 Task: Select "show a warning" if the data is invalid.
Action: Mouse moved to (201, 76)
Screenshot: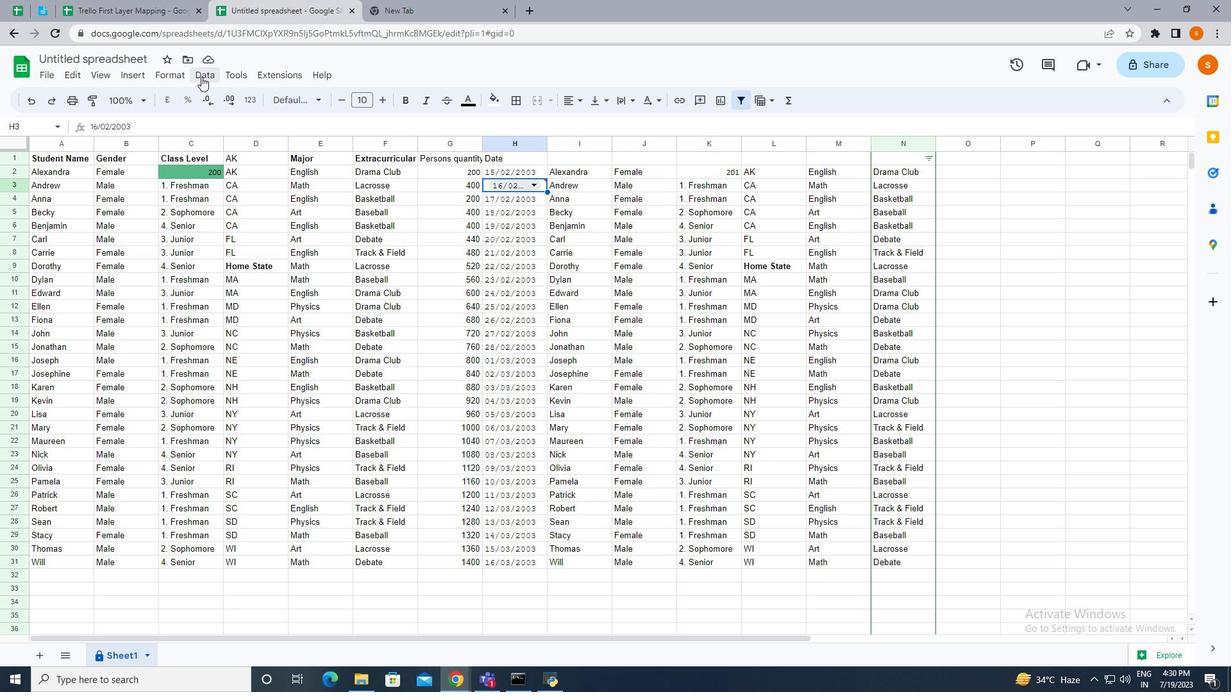 
Action: Mouse pressed left at (201, 76)
Screenshot: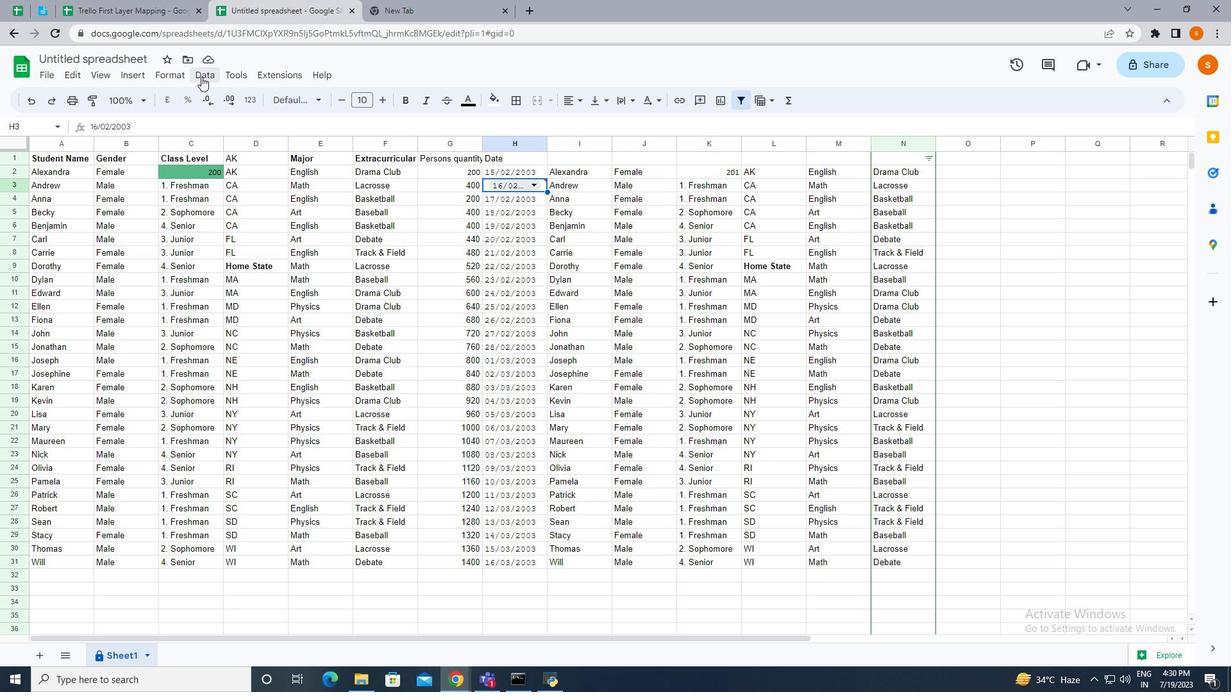 
Action: Mouse moved to (253, 329)
Screenshot: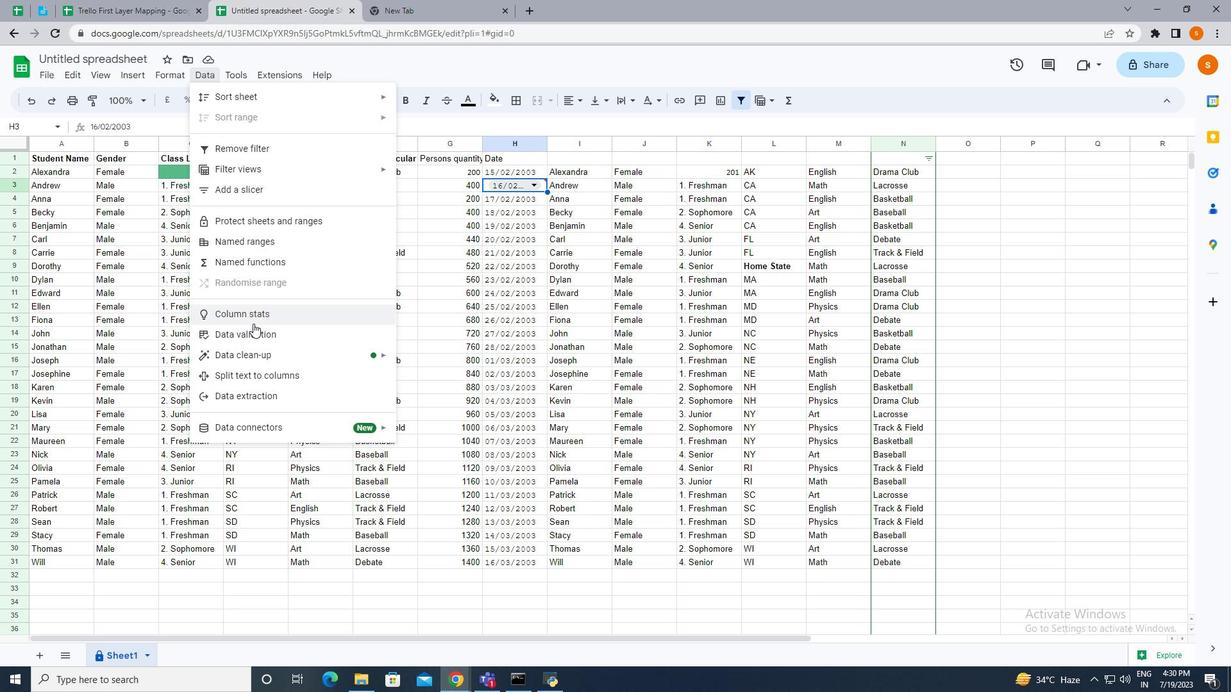 
Action: Mouse pressed left at (253, 329)
Screenshot: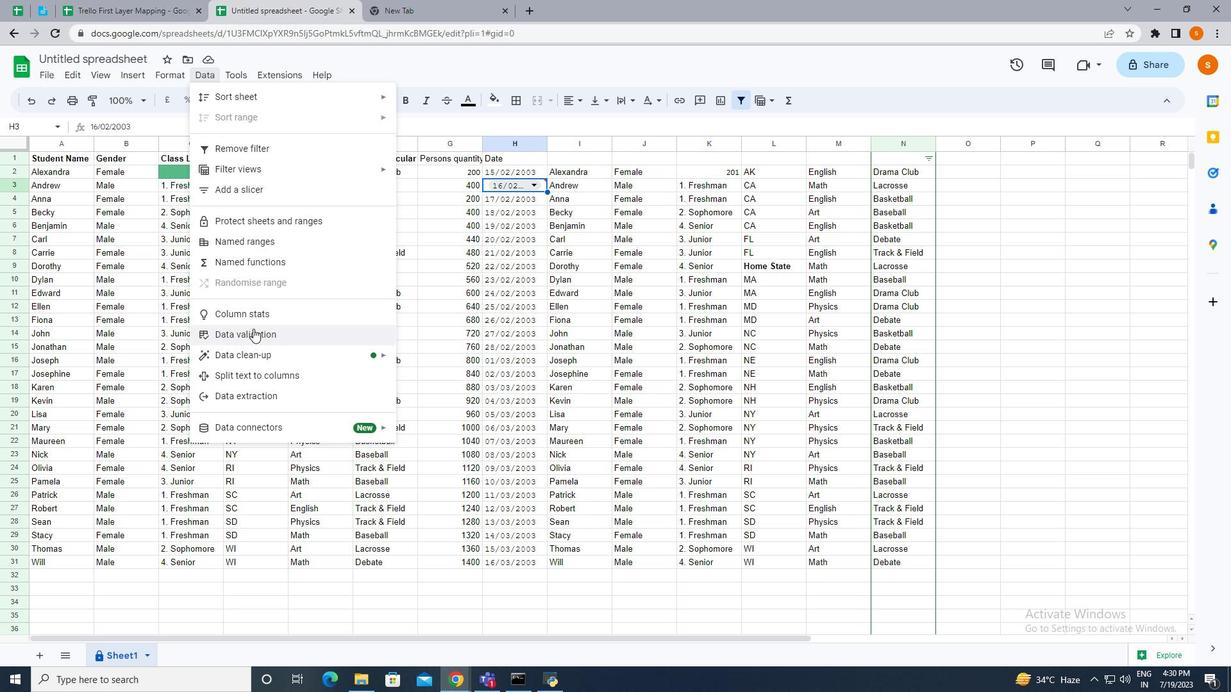 
Action: Mouse moved to (1011, 146)
Screenshot: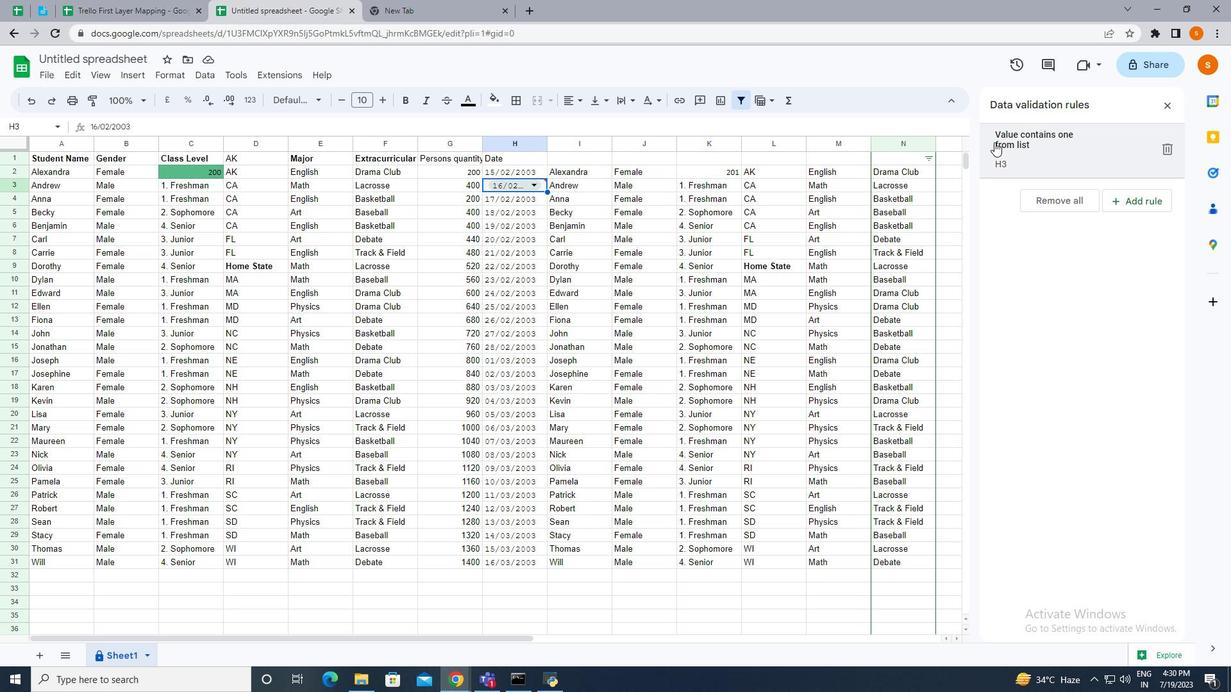
Action: Mouse pressed left at (1011, 146)
Screenshot: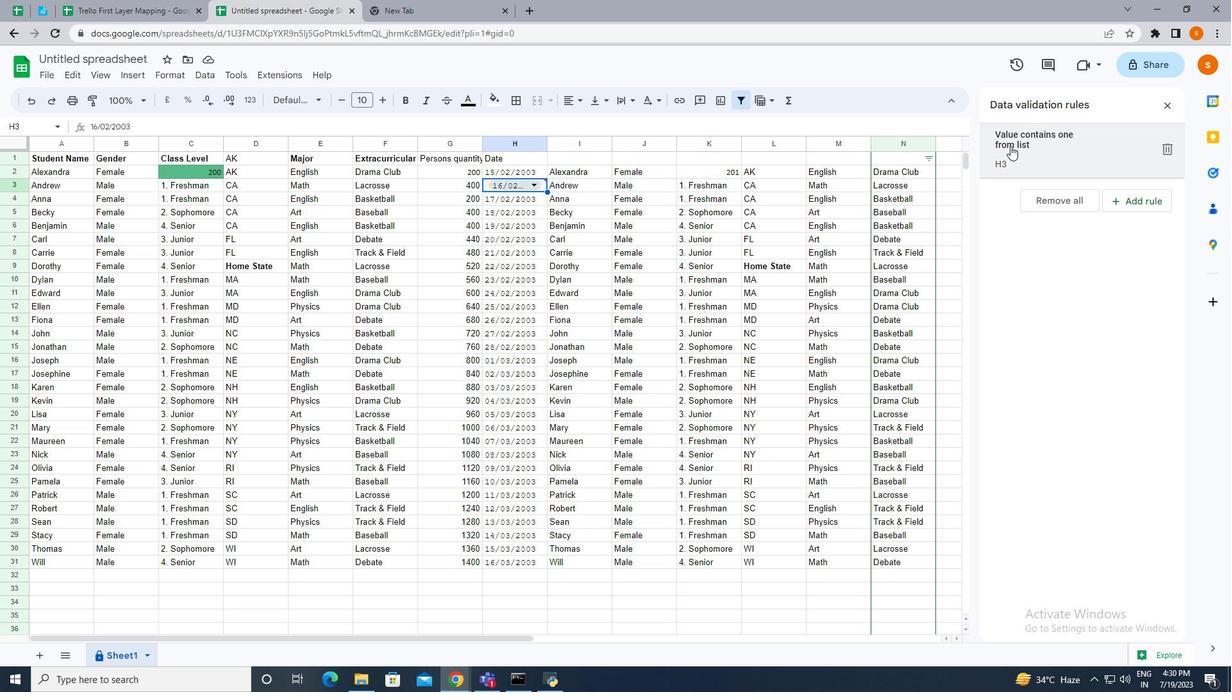 
Action: Mouse moved to (1057, 210)
Screenshot: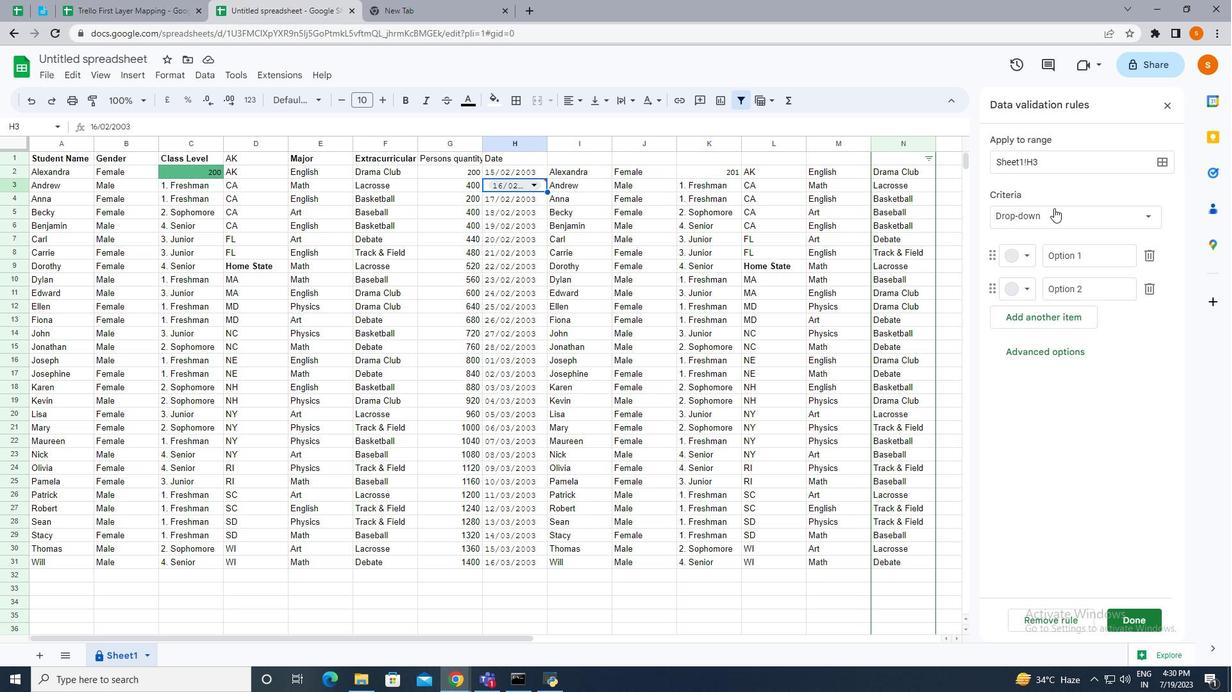 
Action: Mouse pressed left at (1057, 210)
Screenshot: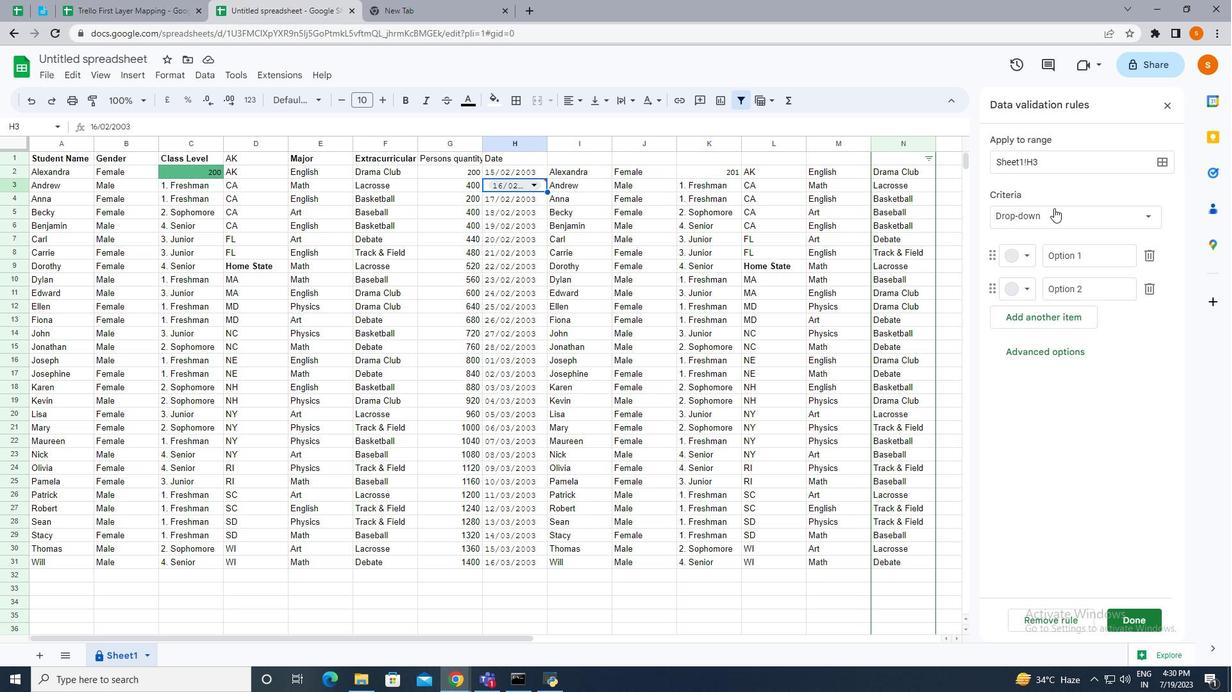 
Action: Mouse moved to (1093, 545)
Screenshot: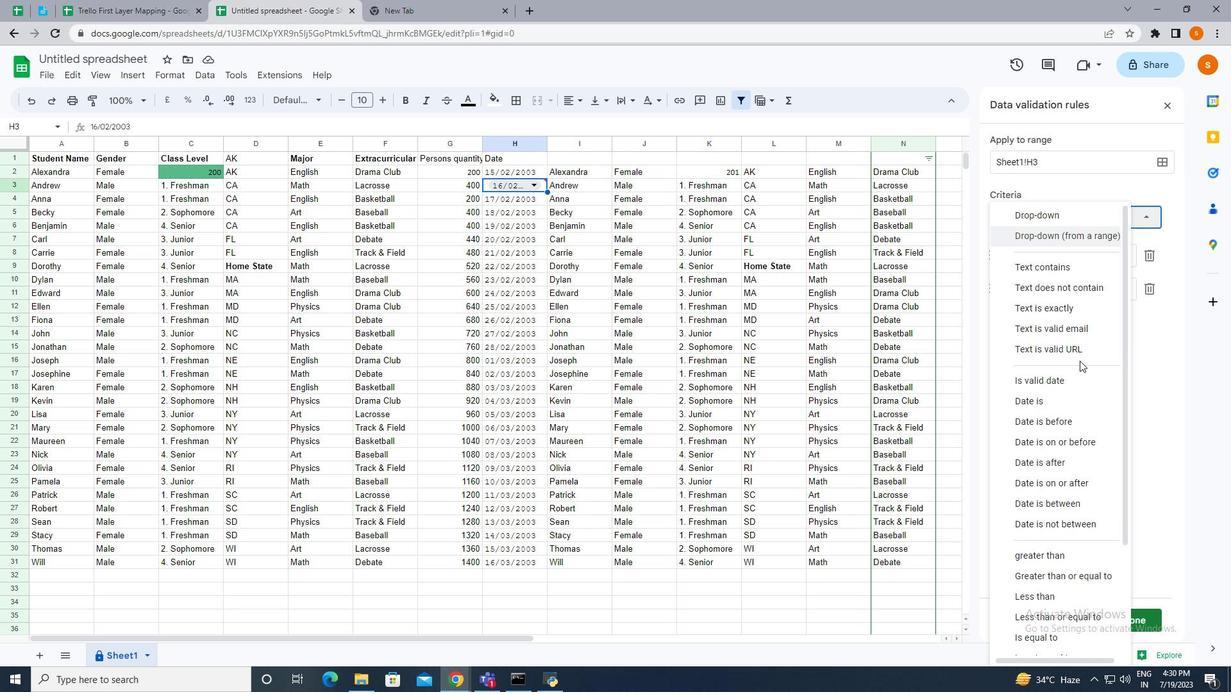 
Action: Mouse scrolled (1093, 544) with delta (0, 0)
Screenshot: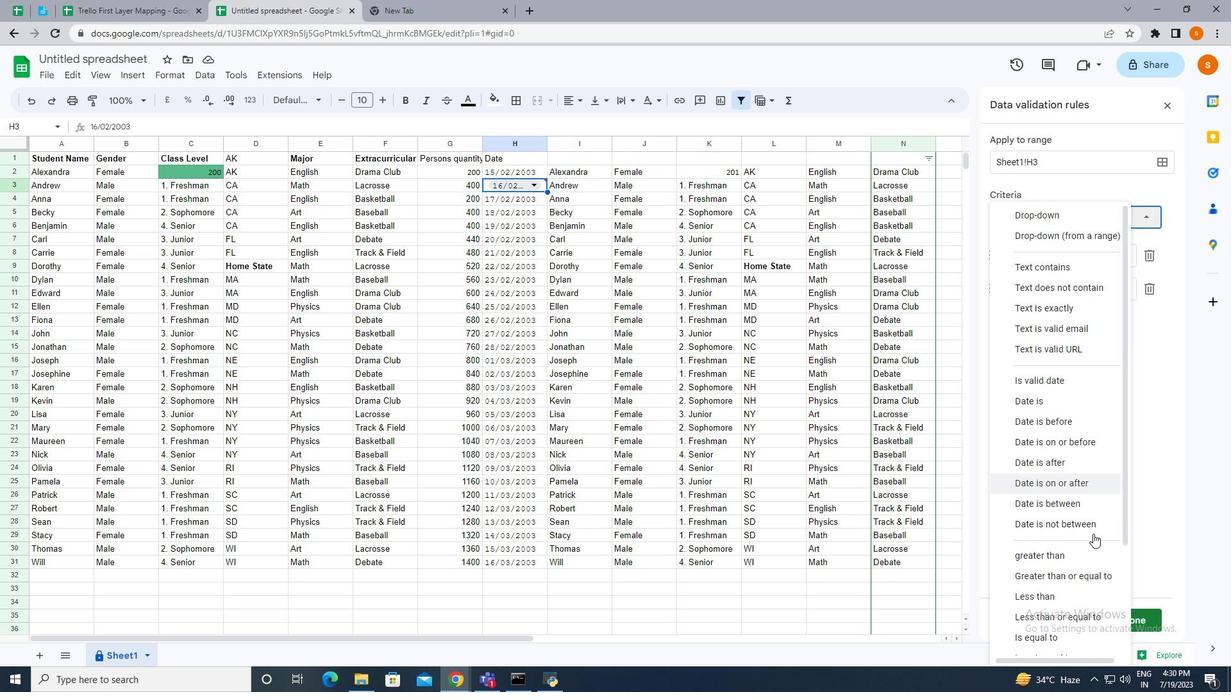 
Action: Mouse moved to (1092, 545)
Screenshot: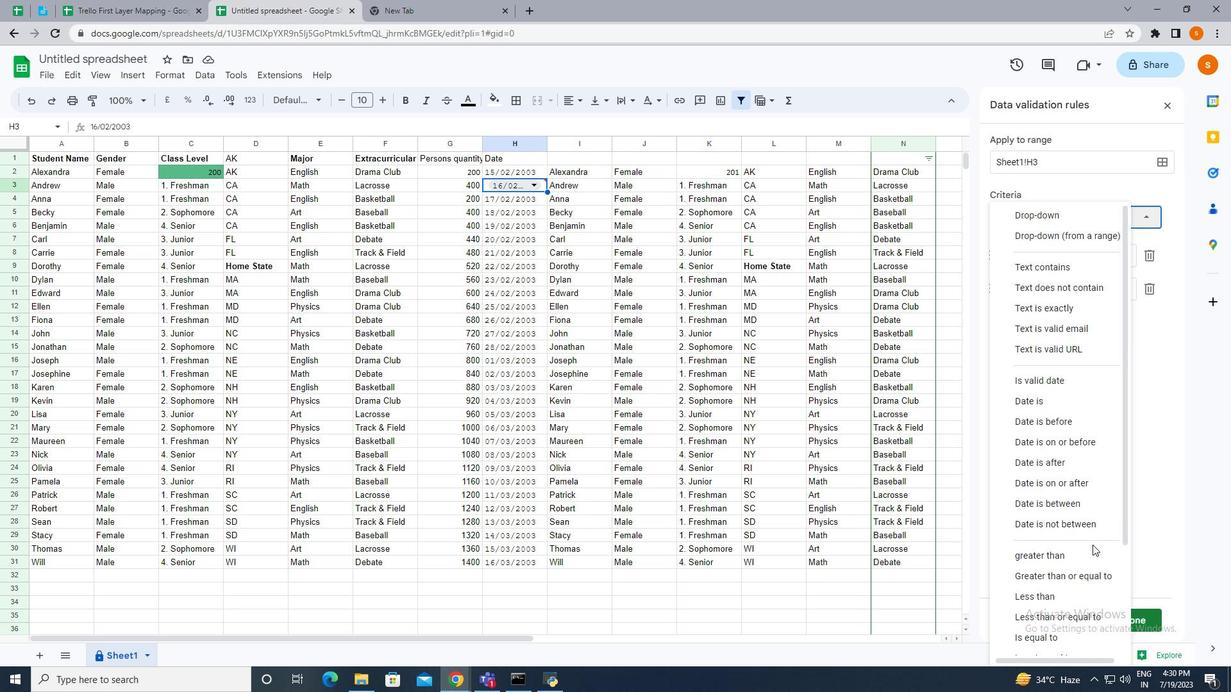 
Action: Mouse scrolled (1092, 544) with delta (0, 0)
Screenshot: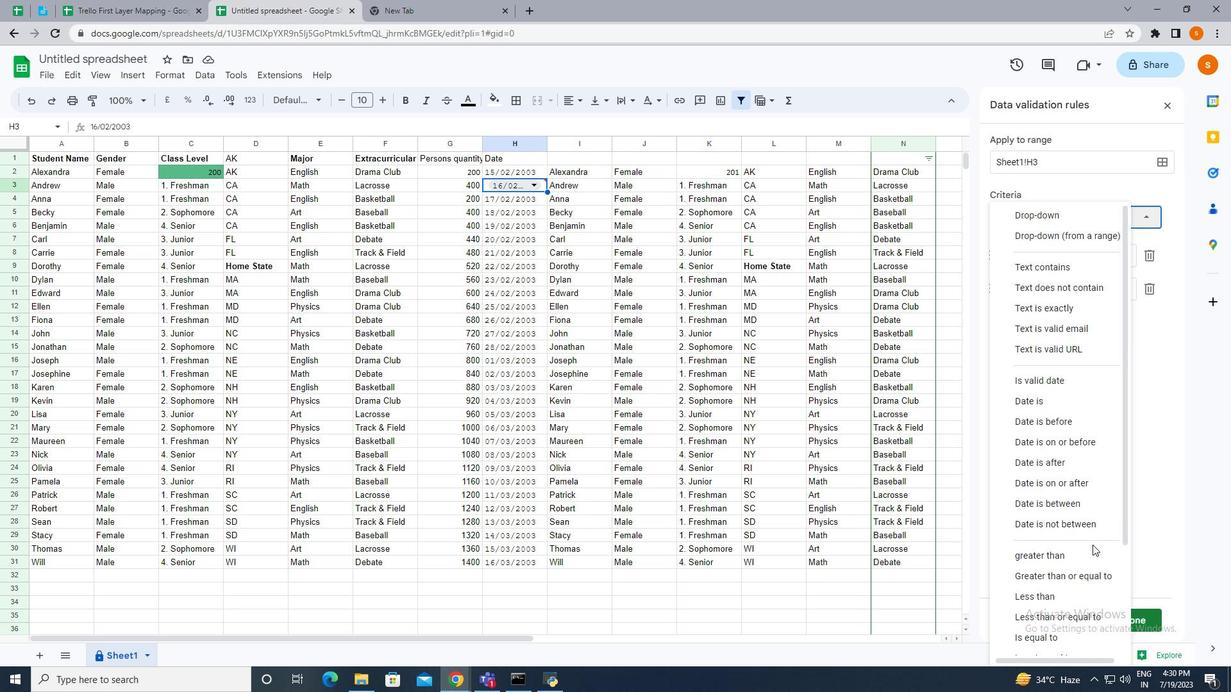 
Action: Mouse scrolled (1092, 544) with delta (0, 0)
Screenshot: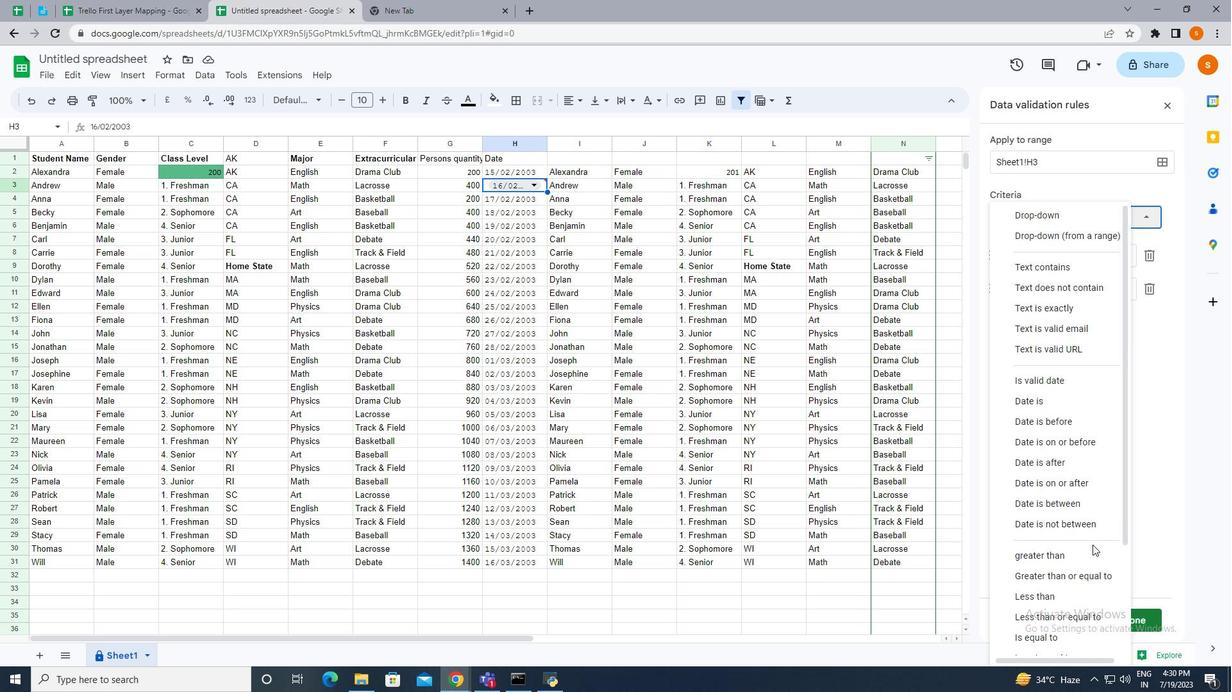 
Action: Mouse scrolled (1092, 545) with delta (0, 0)
Screenshot: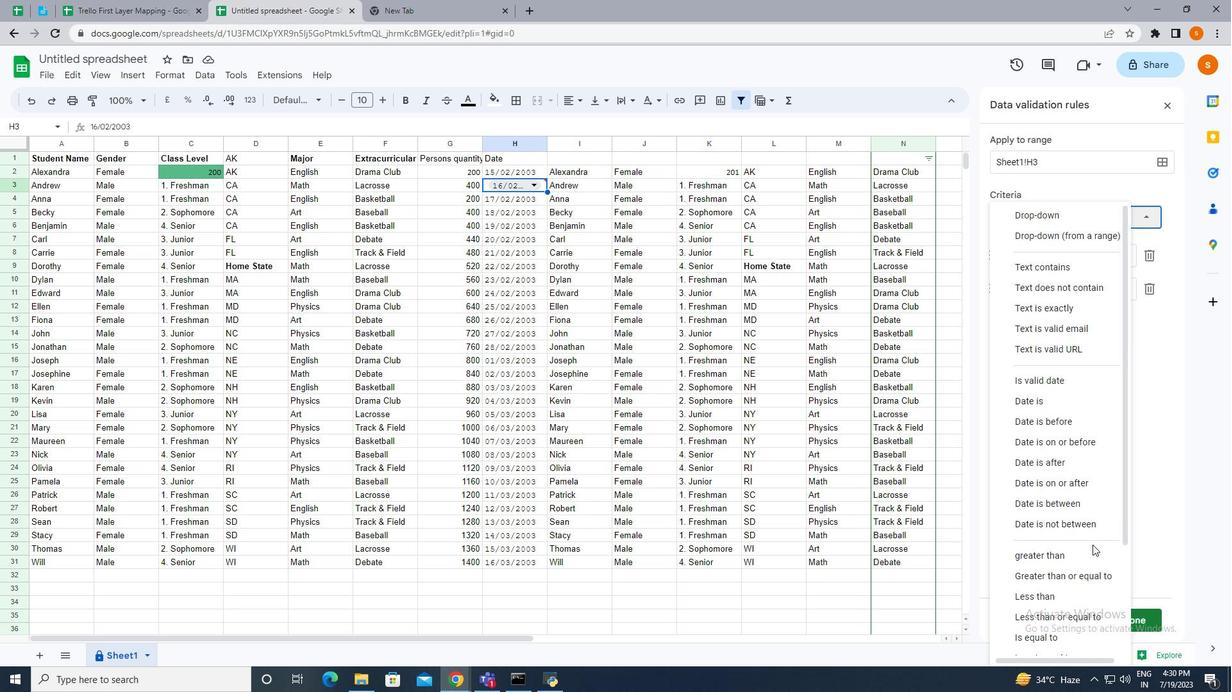 
Action: Mouse scrolled (1092, 544) with delta (0, 0)
Screenshot: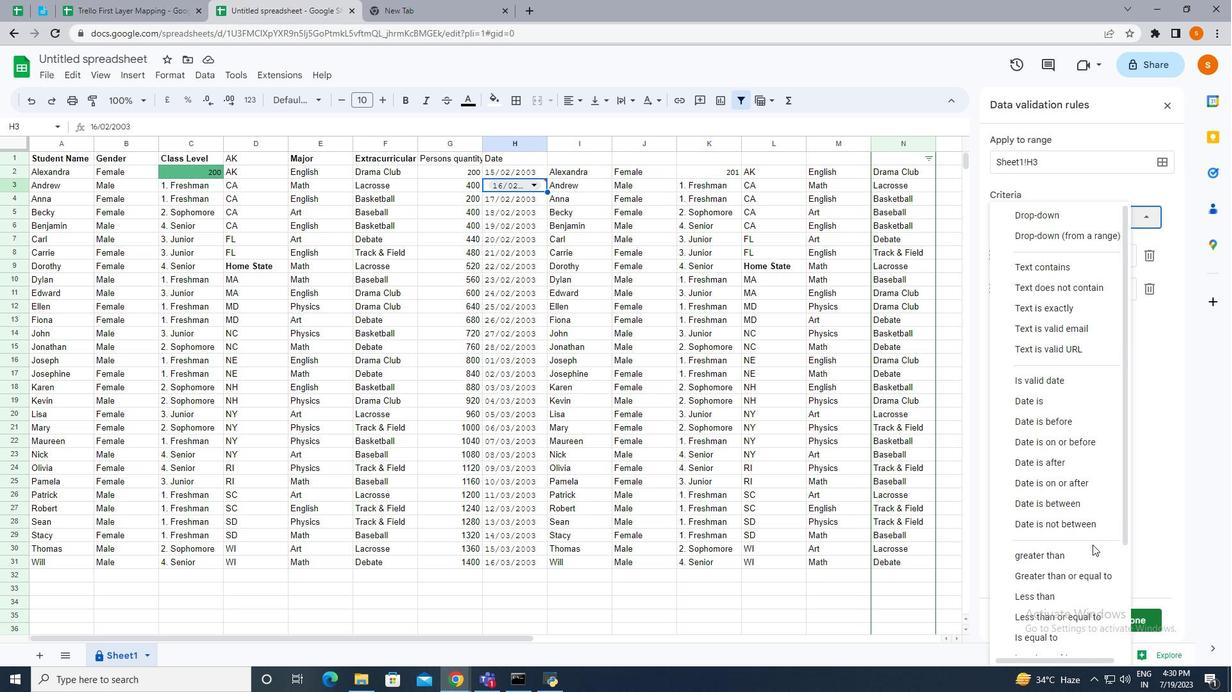 
Action: Mouse scrolled (1092, 544) with delta (0, 0)
Screenshot: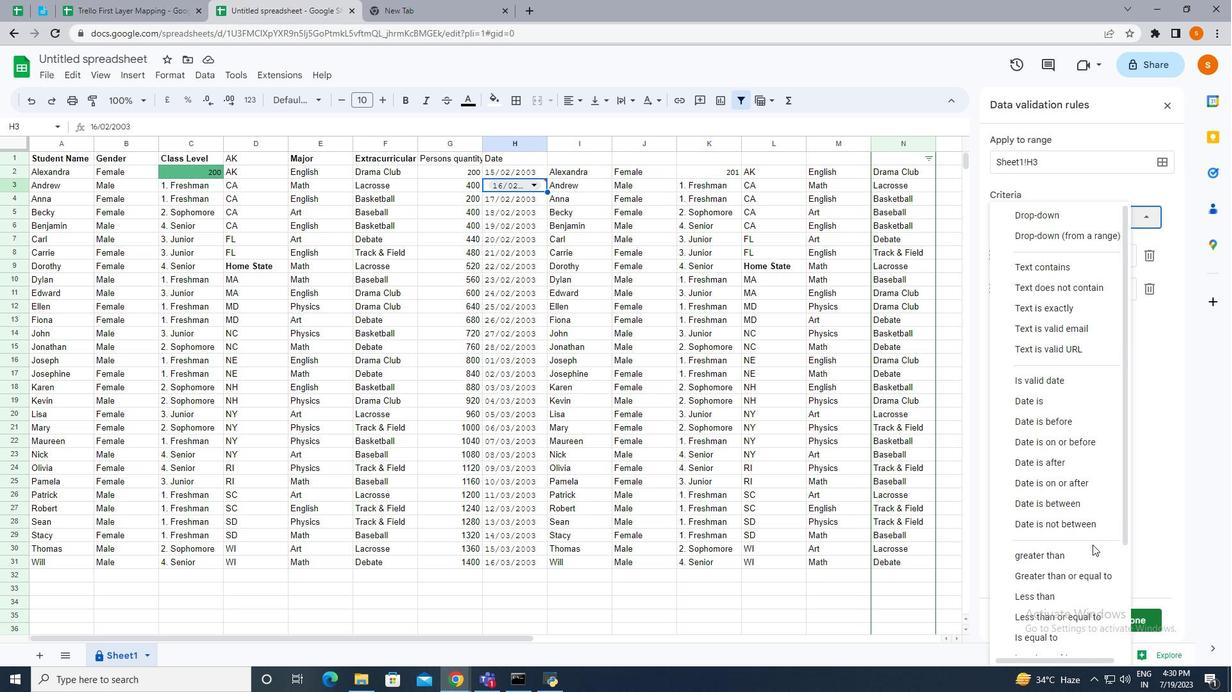 
Action: Mouse scrolled (1092, 544) with delta (0, 0)
Screenshot: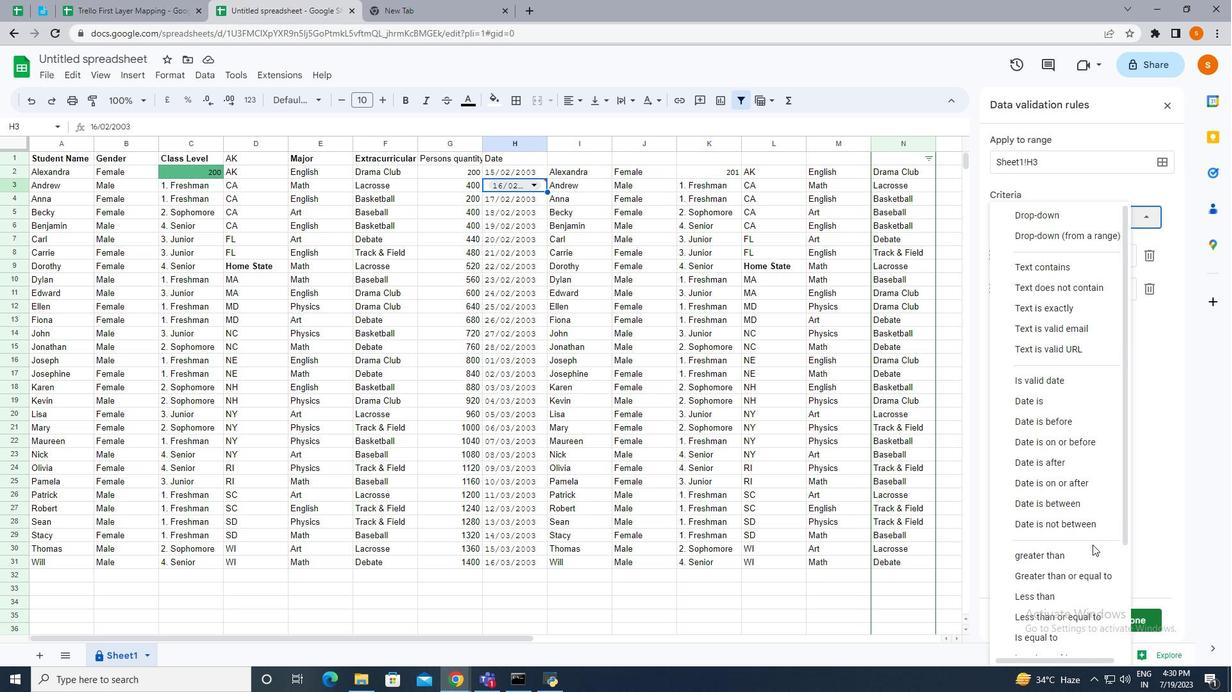 
Action: Mouse scrolled (1092, 544) with delta (0, 0)
Screenshot: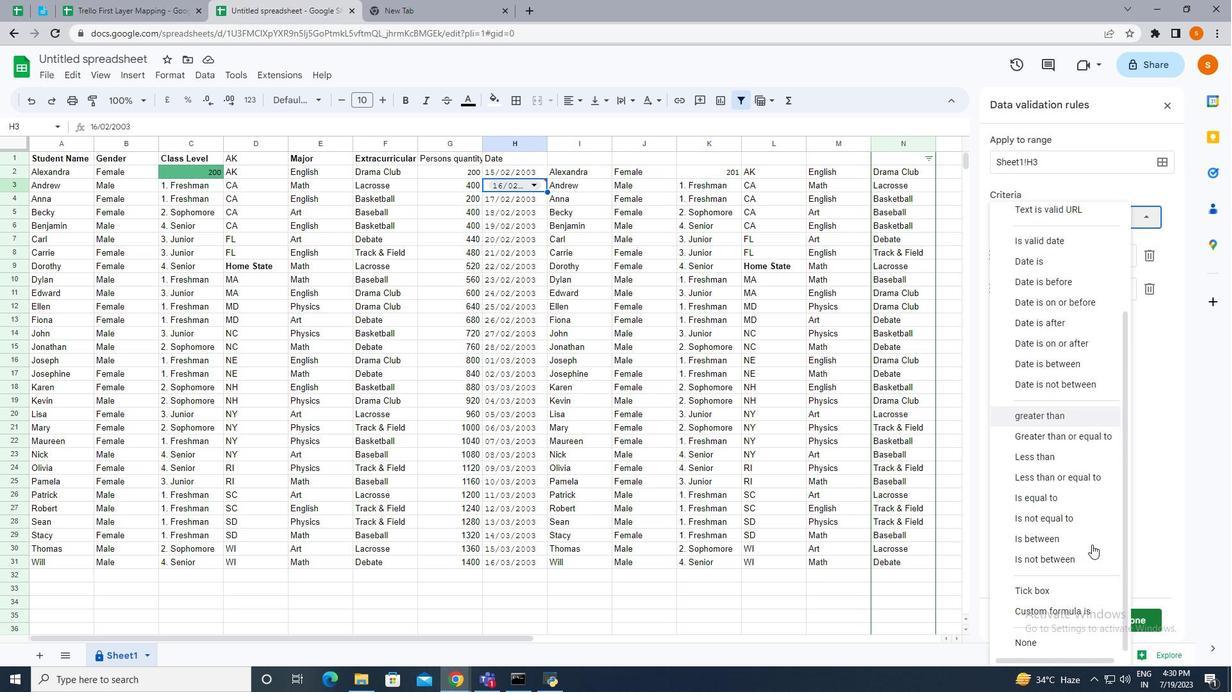 
Action: Mouse scrolled (1092, 544) with delta (0, 0)
Screenshot: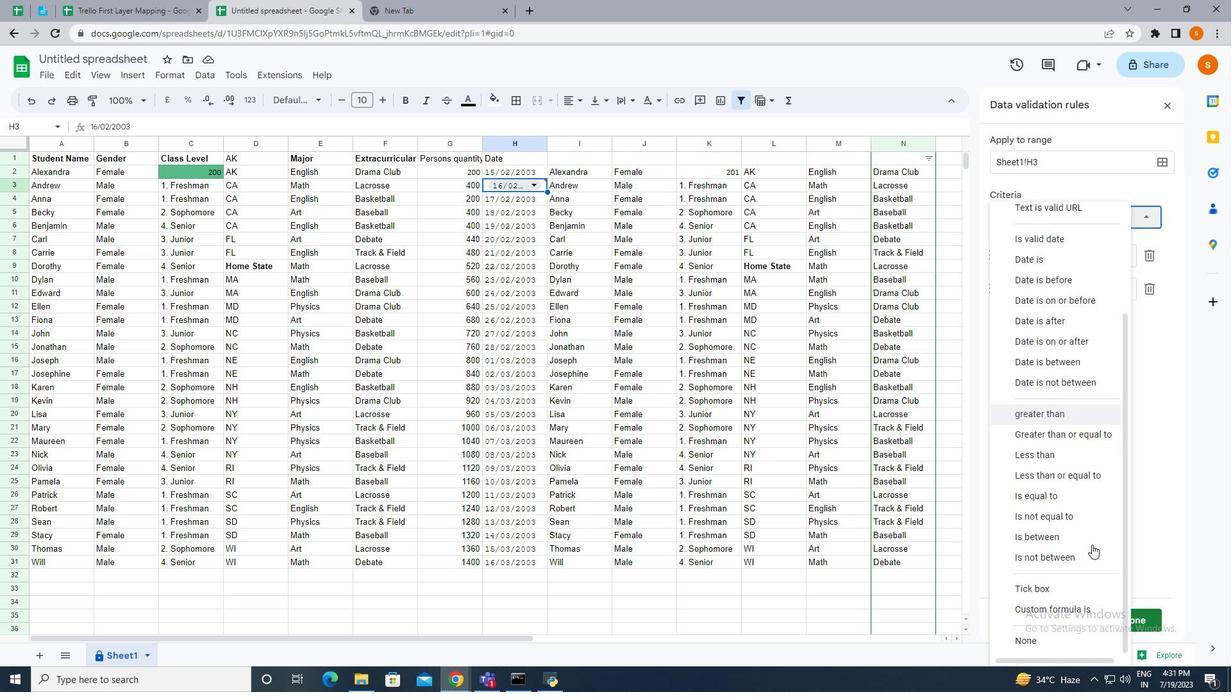 
Action: Mouse scrolled (1092, 544) with delta (0, 0)
Screenshot: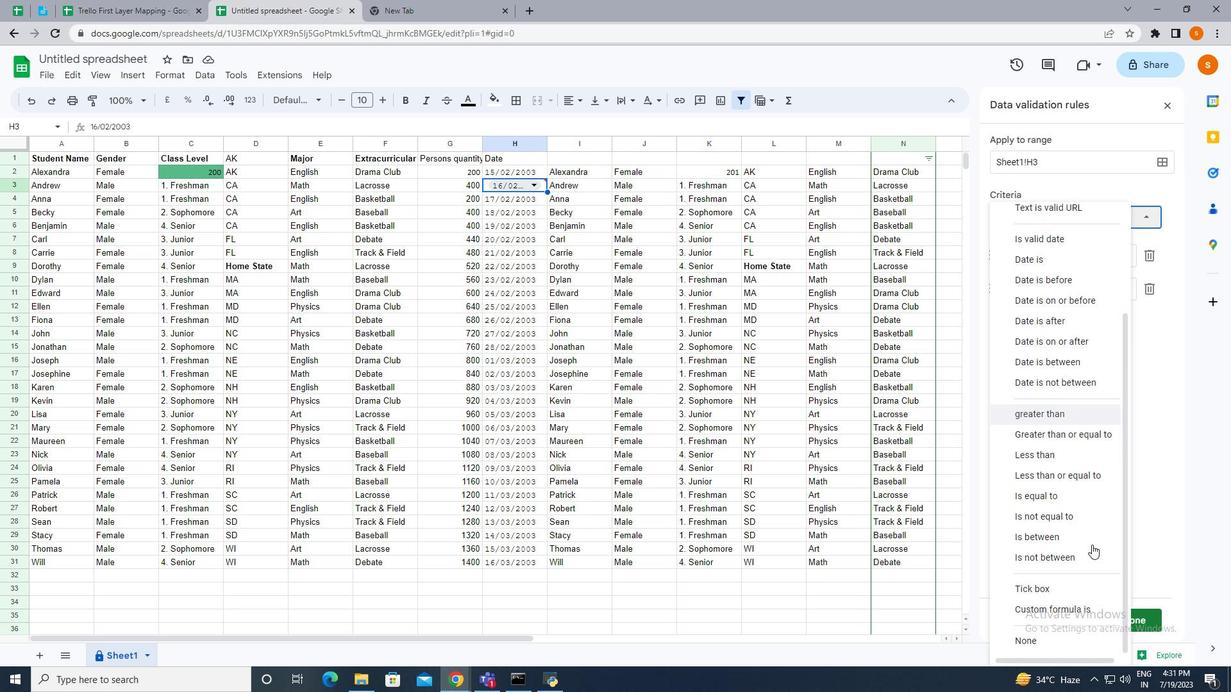 
Action: Mouse scrolled (1092, 544) with delta (0, 0)
Screenshot: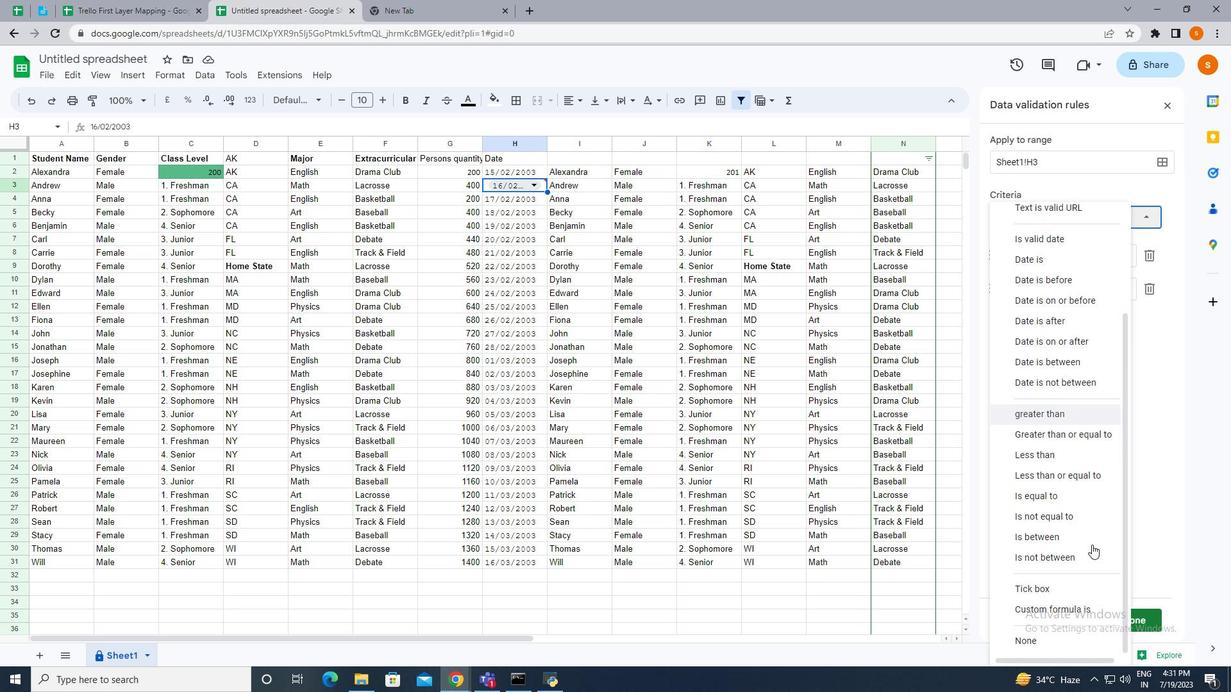 
Action: Mouse scrolled (1092, 544) with delta (0, 0)
Screenshot: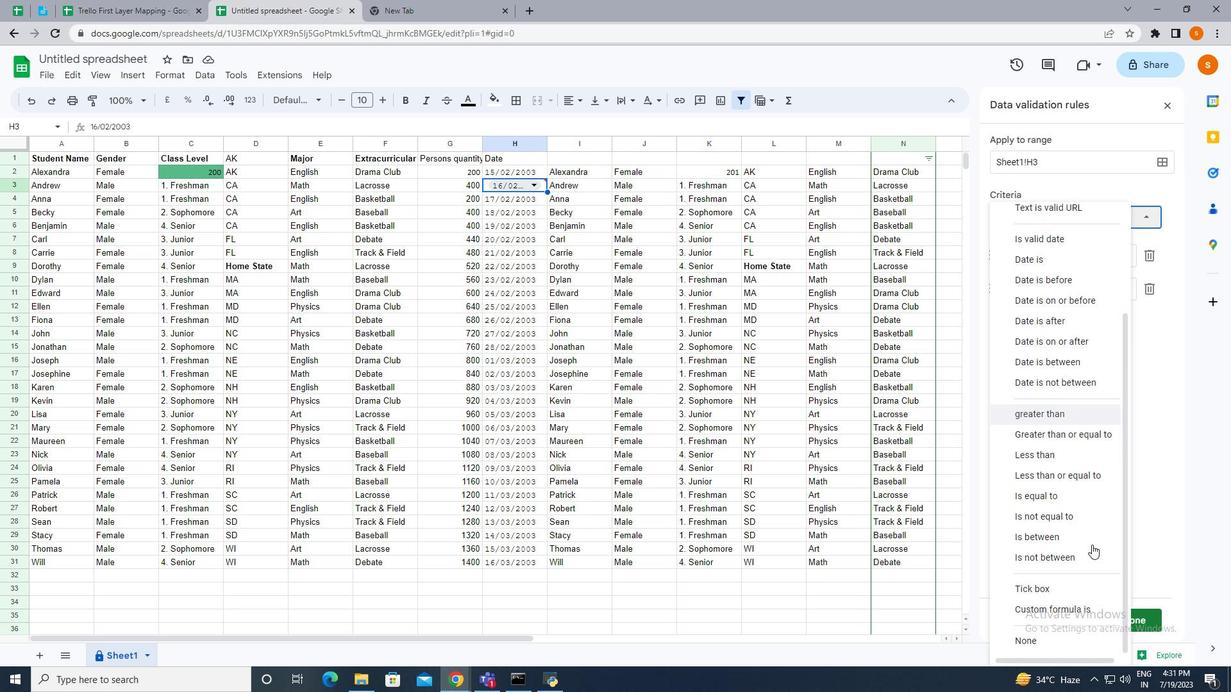 
Action: Mouse scrolled (1092, 544) with delta (0, 0)
Screenshot: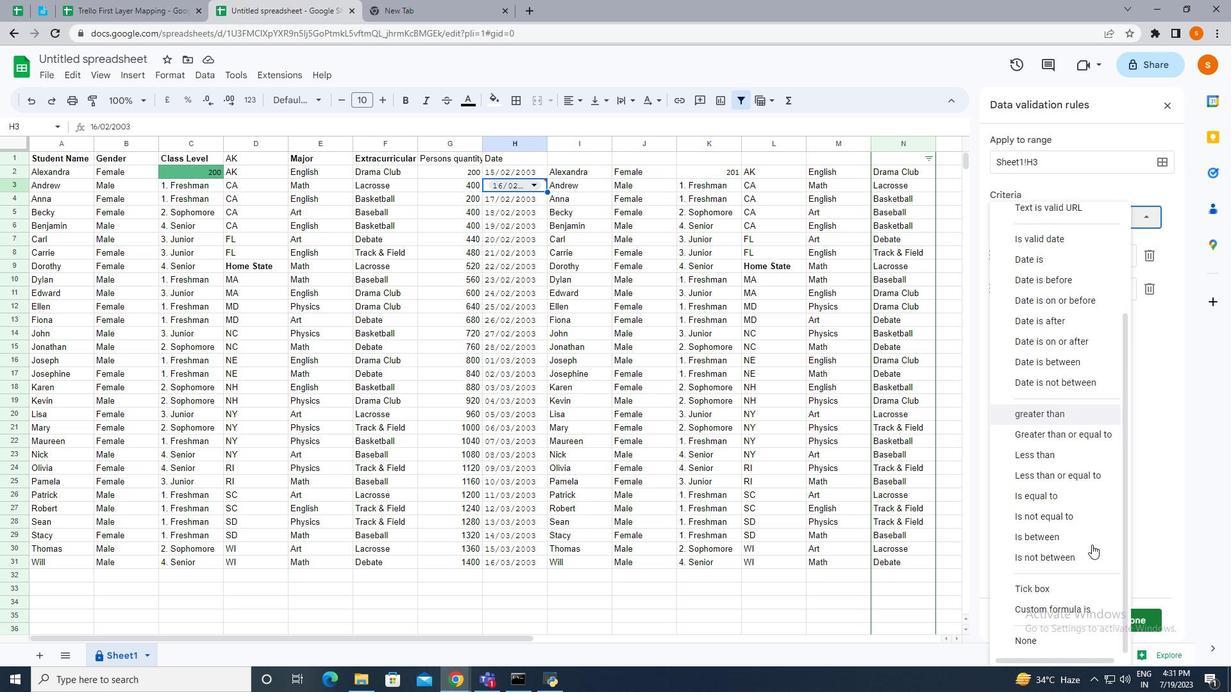 
Action: Mouse scrolled (1092, 544) with delta (0, 0)
Screenshot: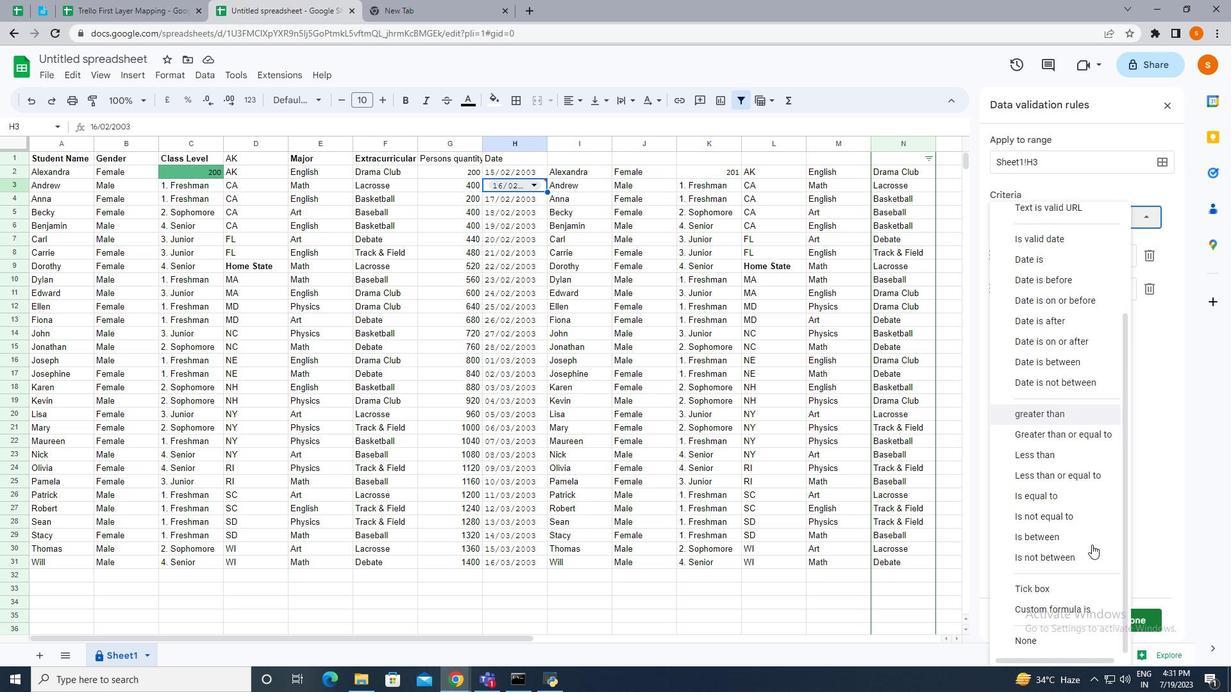 
Action: Mouse moved to (1077, 613)
Screenshot: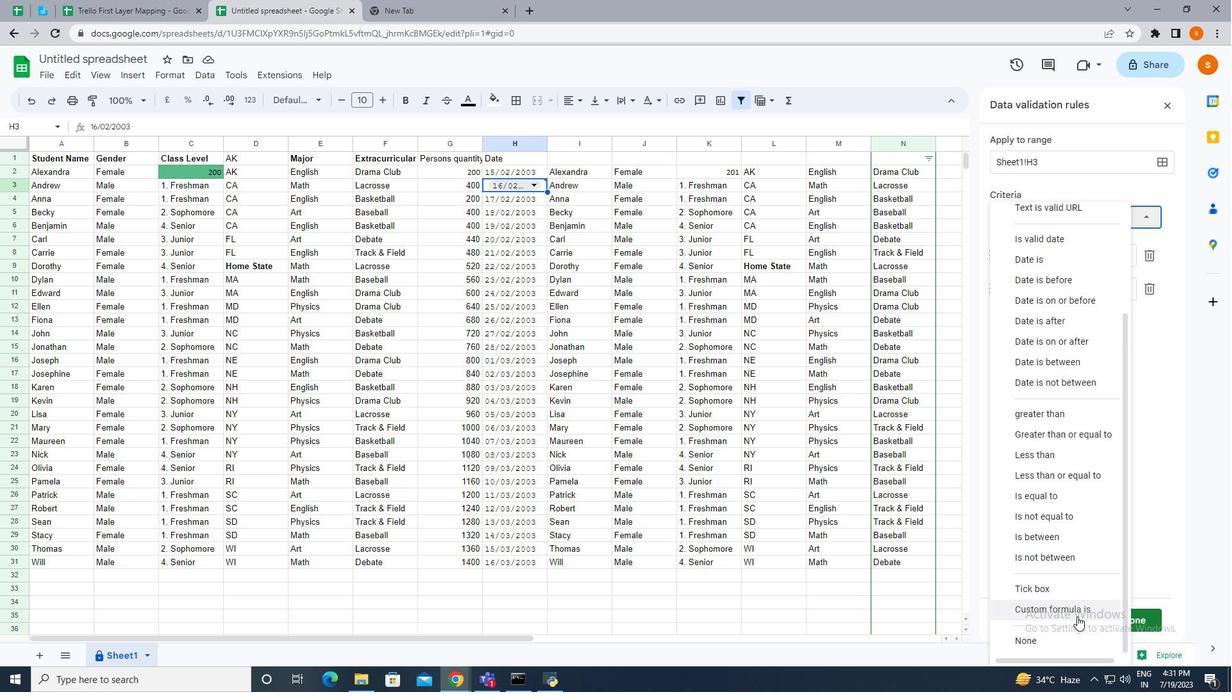 
Action: Mouse pressed left at (1077, 613)
Screenshot: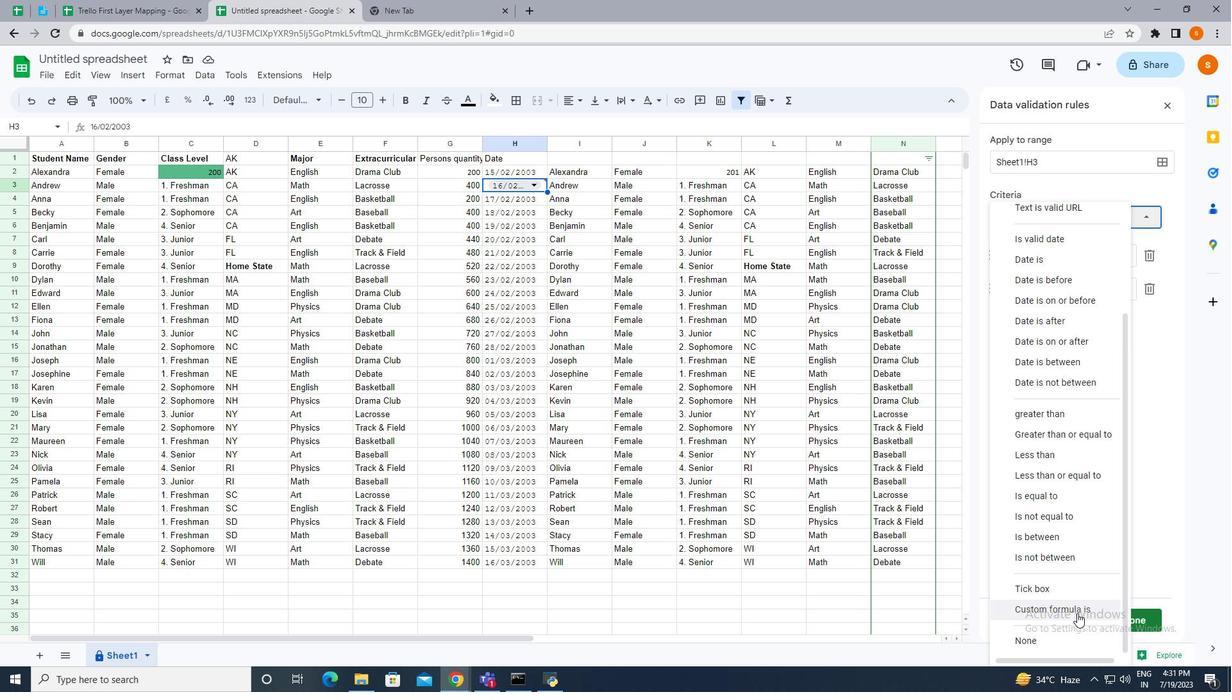 
Action: Mouse moved to (1002, 371)
Screenshot: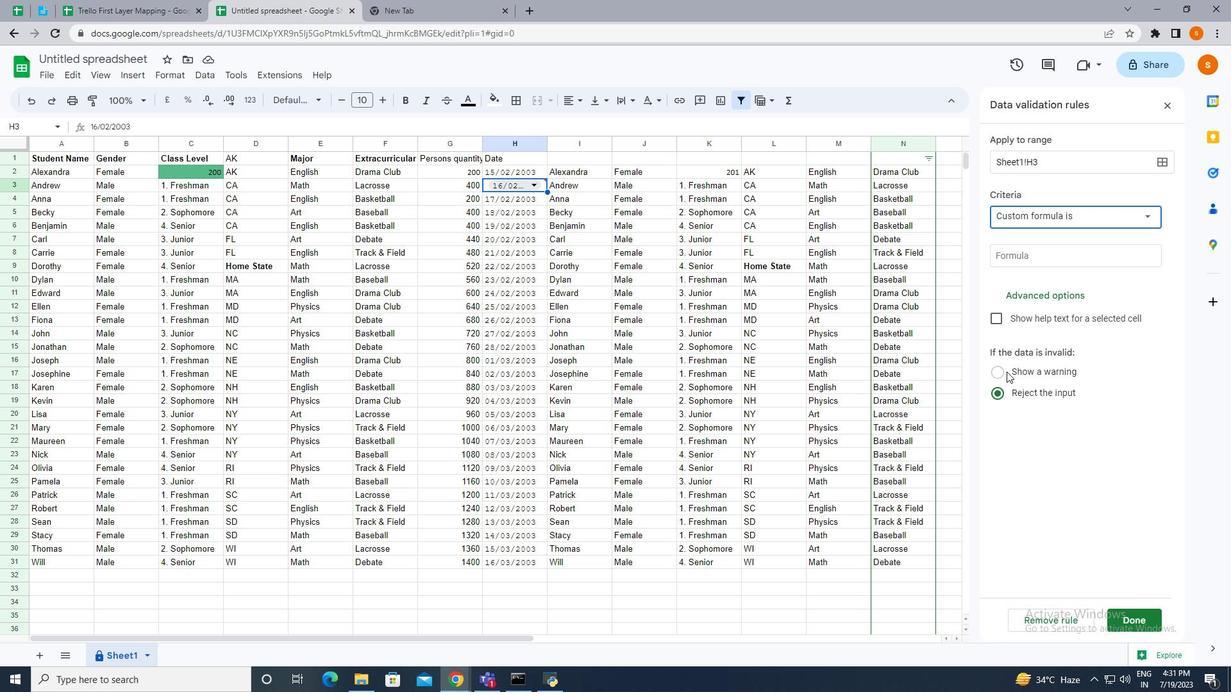 
Action: Mouse pressed left at (1002, 371)
Screenshot: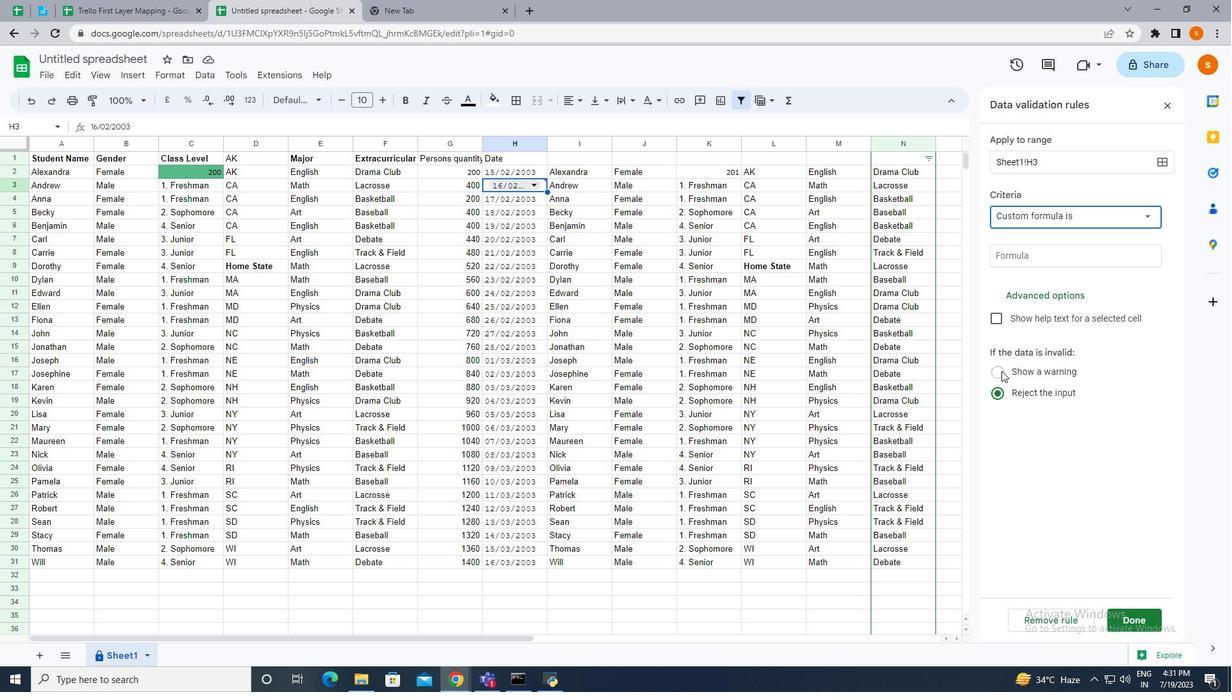
Action: Mouse moved to (1047, 537)
Screenshot: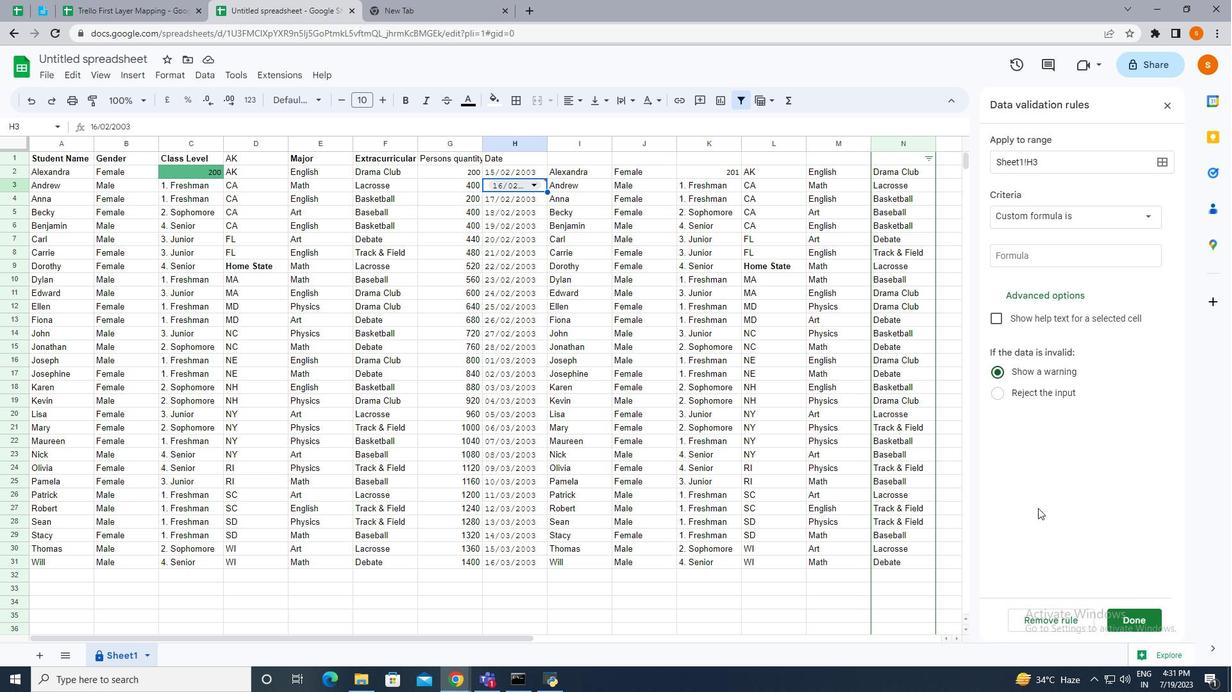 
